 Task: Create New Customer with Customer Name: Country Charm General Store, Billing Address Line1: 1474 Vineyard Drive, Billing Address Line2:  Independence, Billing Address Line3:  Ohio 44131, Cell Number: 631-899-2398
Action: Mouse moved to (176, 39)
Screenshot: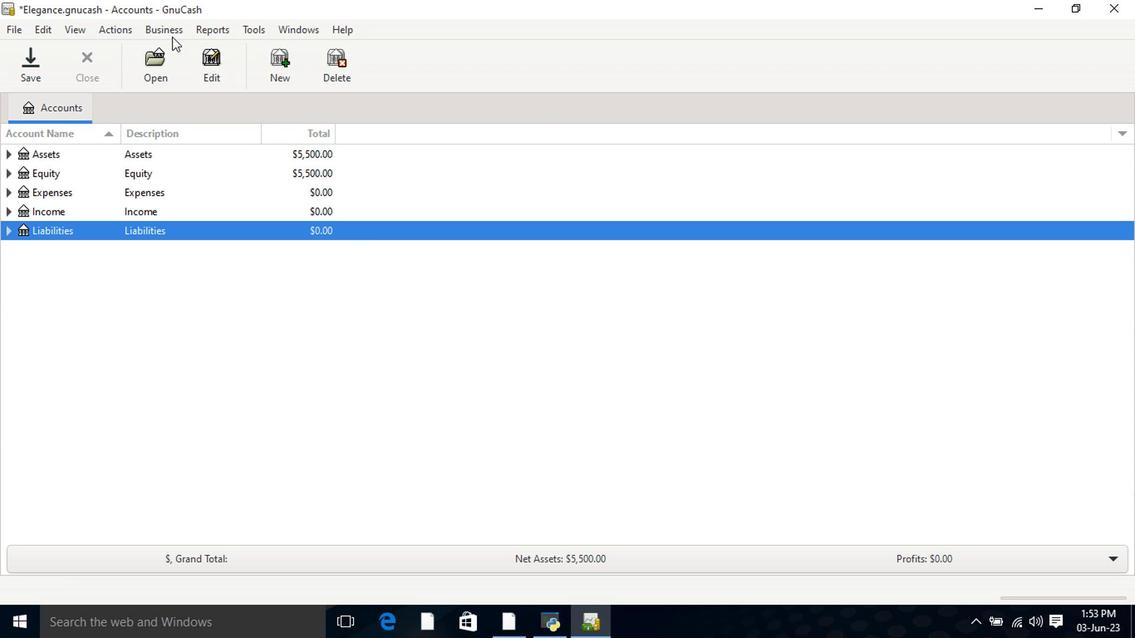
Action: Mouse pressed left at (176, 39)
Screenshot: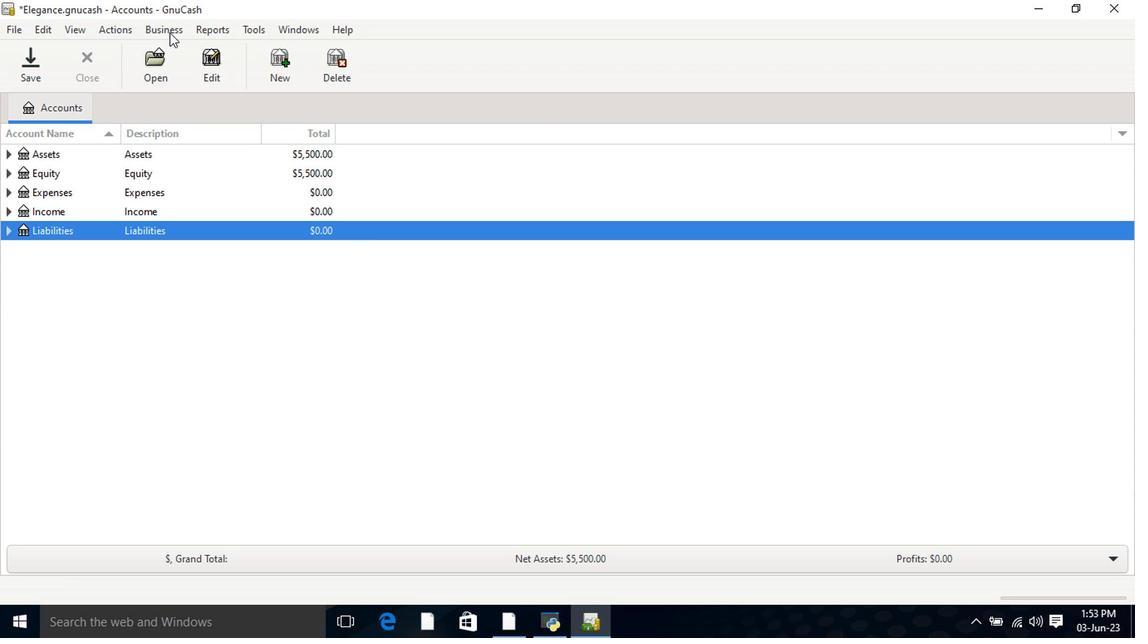 
Action: Mouse moved to (346, 73)
Screenshot: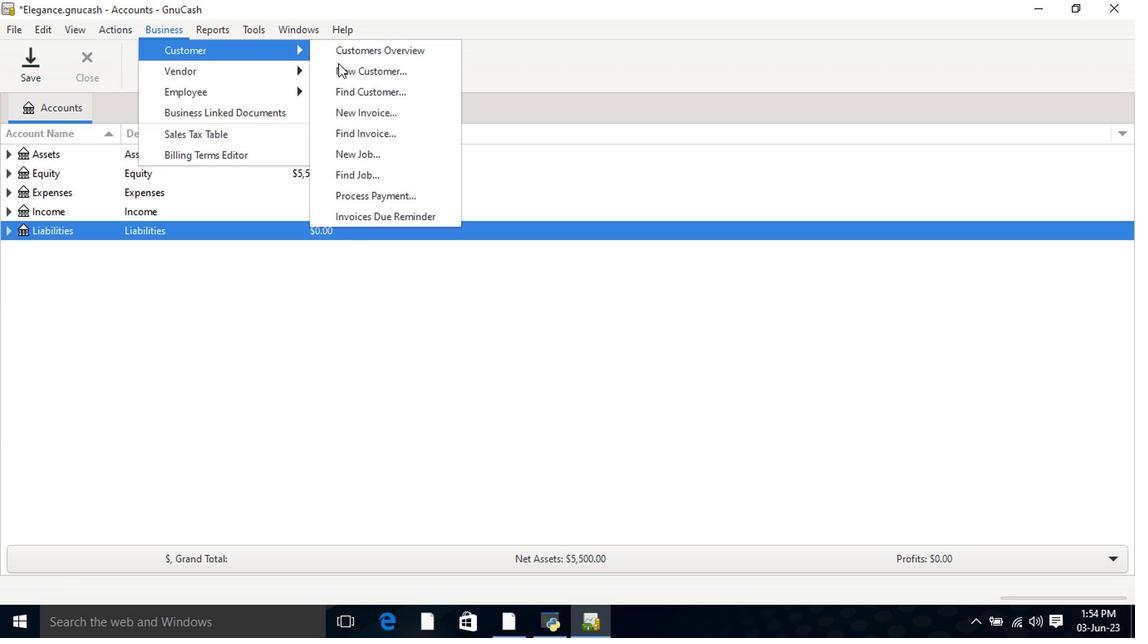
Action: Mouse pressed left at (346, 73)
Screenshot: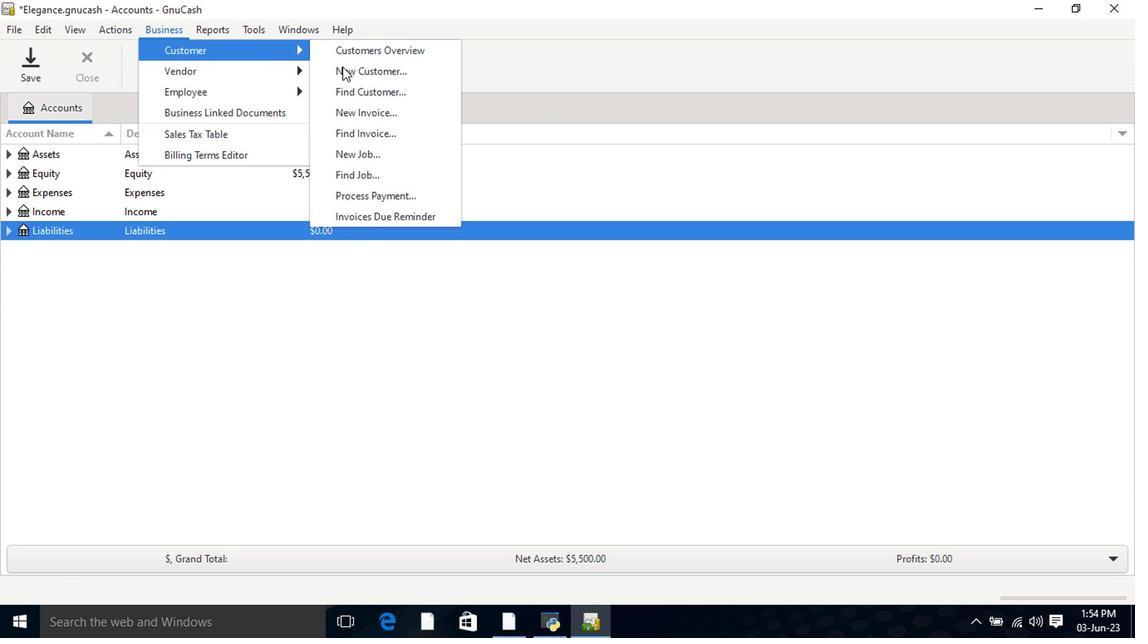 
Action: Mouse moved to (574, 183)
Screenshot: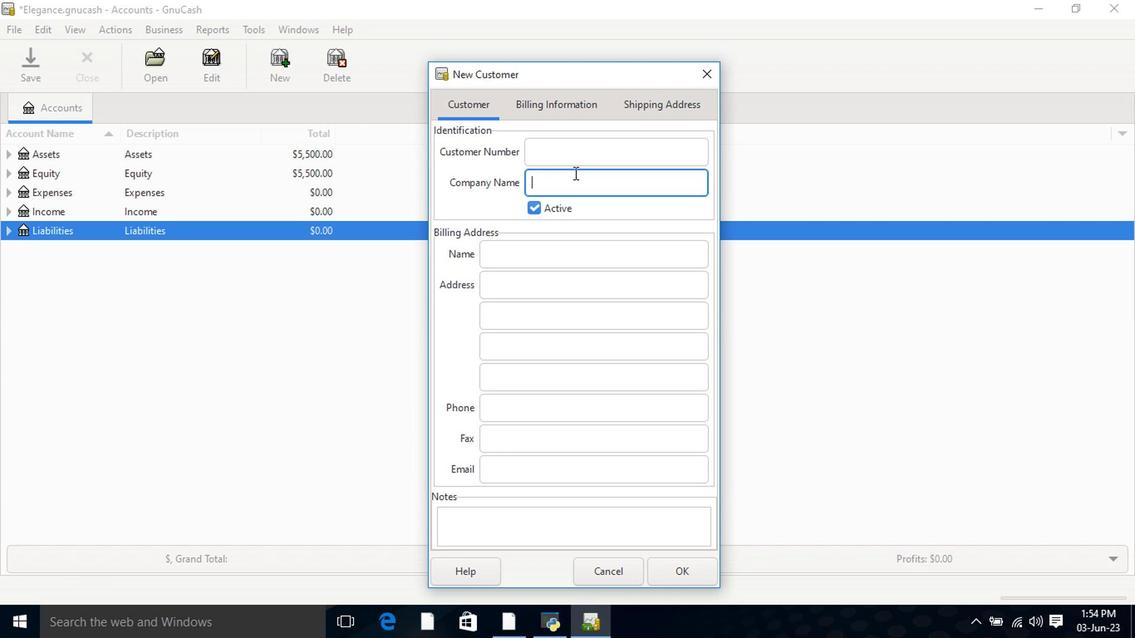 
Action: Key pressed <Key.shift>Country<Key.space><Key.shift>Charm<Key.space><Key.shift>General<Key.space><Key.shift>Store<Key.tab><Key.tab><Key.tab>1474<Key.space><Key.shift>Vineyard<Key.space><Key.shift>Drive<Key.tab><Key.shift>Indi<Key.backspace>ependence<Key.tab><Key.shift>Ohio<Key.space>44131<Key.tab><Key.tab>631-899-2398
Screenshot: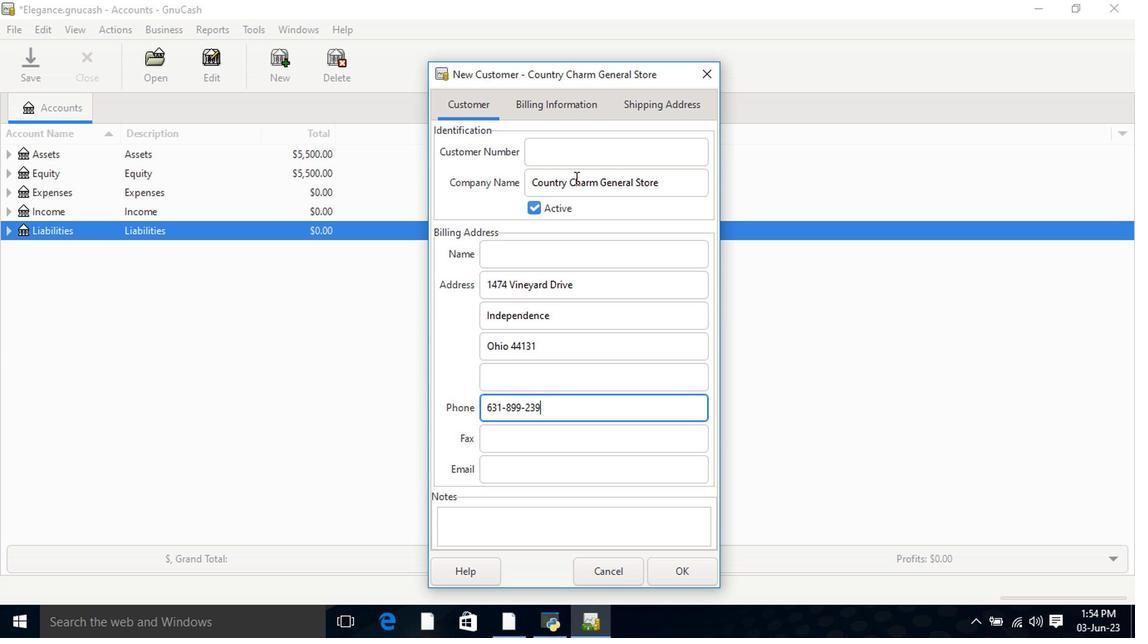 
Action: Mouse moved to (550, 110)
Screenshot: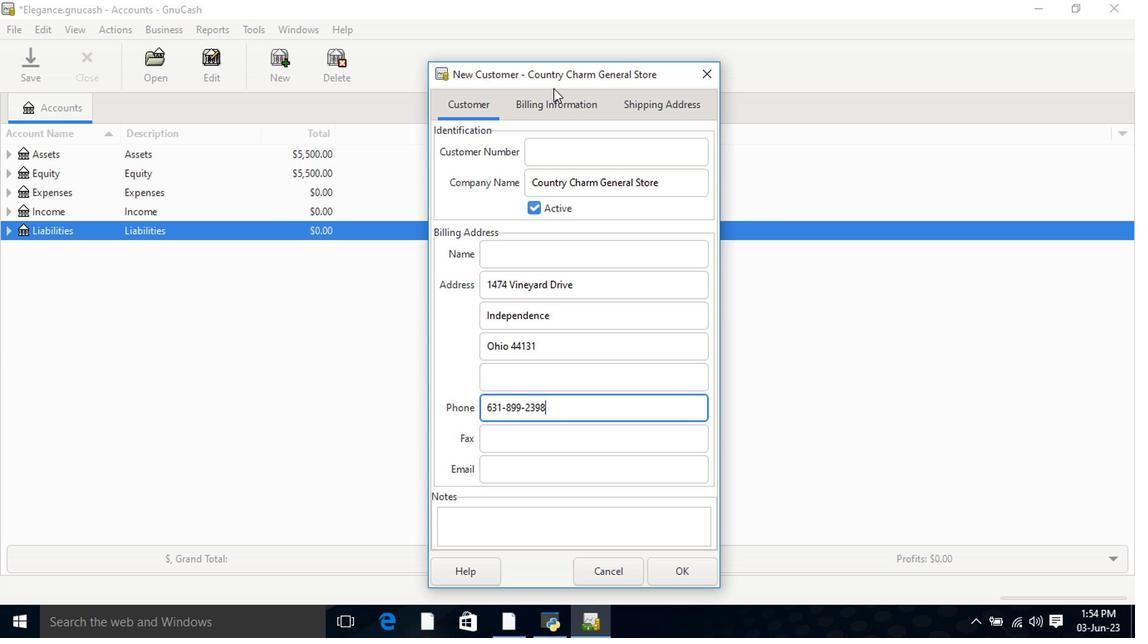 
Action: Mouse pressed left at (550, 110)
Screenshot: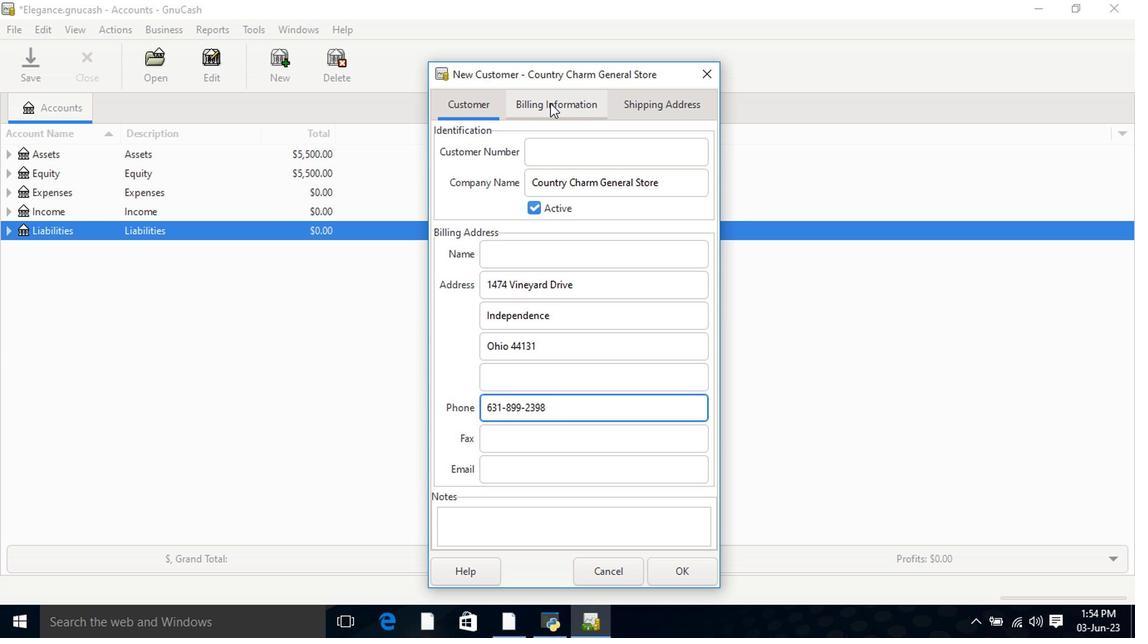 
Action: Mouse moved to (628, 107)
Screenshot: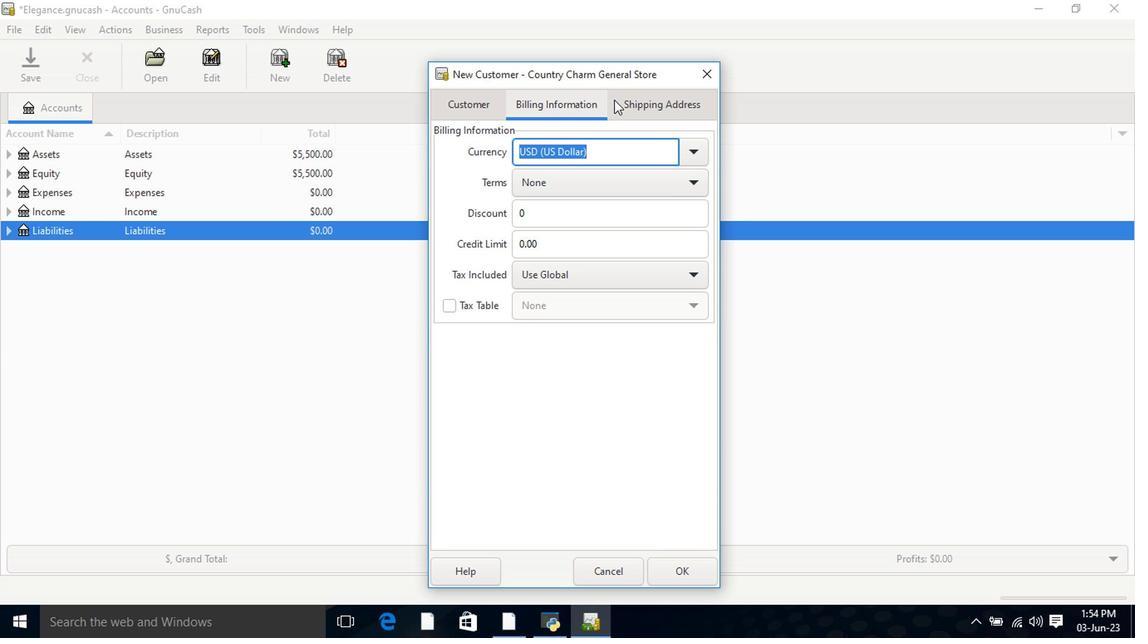 
Action: Mouse pressed left at (628, 107)
Screenshot: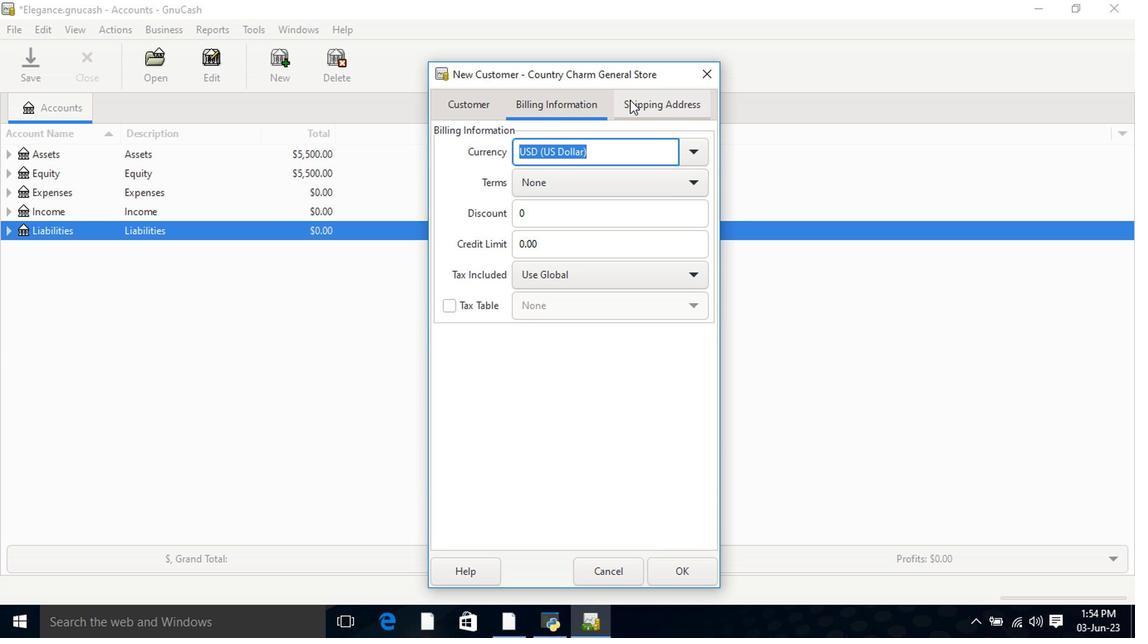 
Action: Mouse moved to (685, 570)
Screenshot: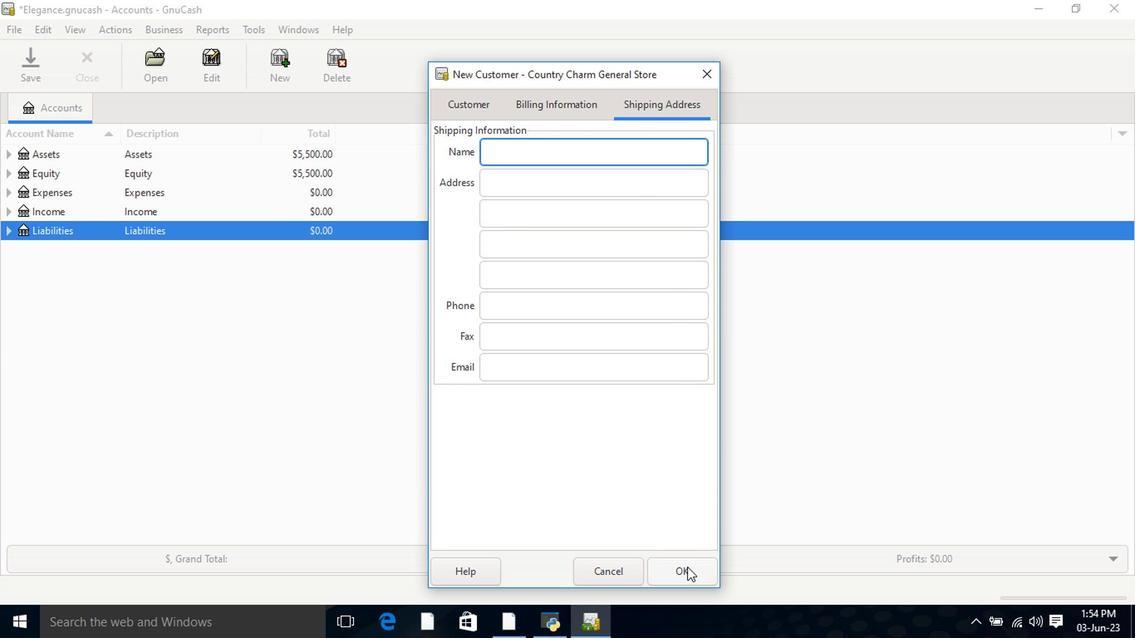 
Action: Mouse pressed left at (685, 570)
Screenshot: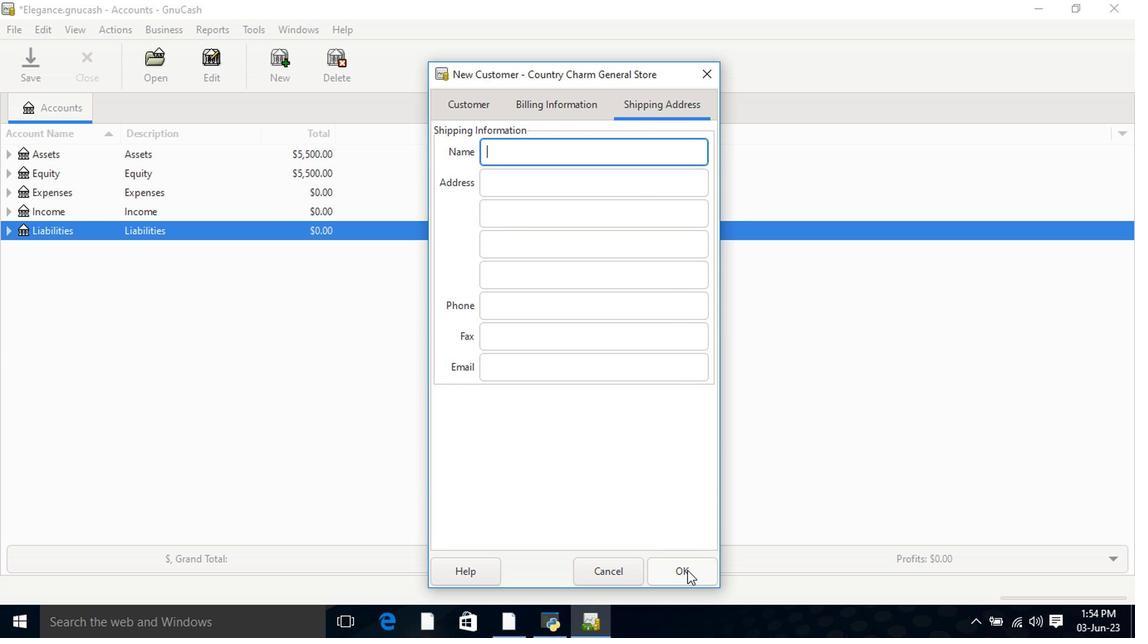 
Action: Mouse moved to (679, 564)
Screenshot: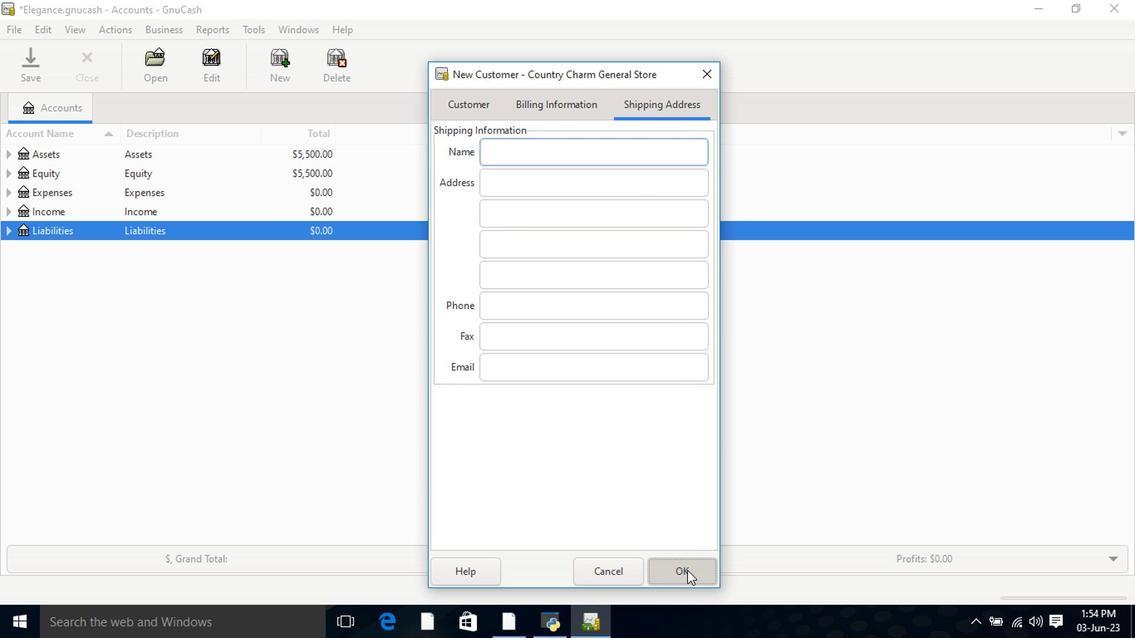 
